 Task: Create a rule from the Routing list, Task moved to a section -> Set Priority in the project AgileFlow , set the section as Done clear the priority
Action: Mouse moved to (60, 370)
Screenshot: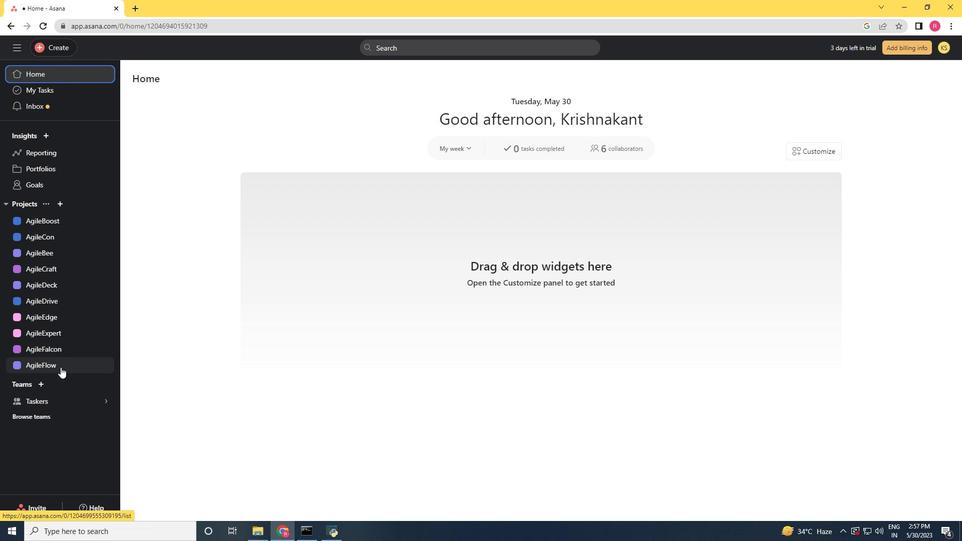 
Action: Mouse pressed left at (60, 370)
Screenshot: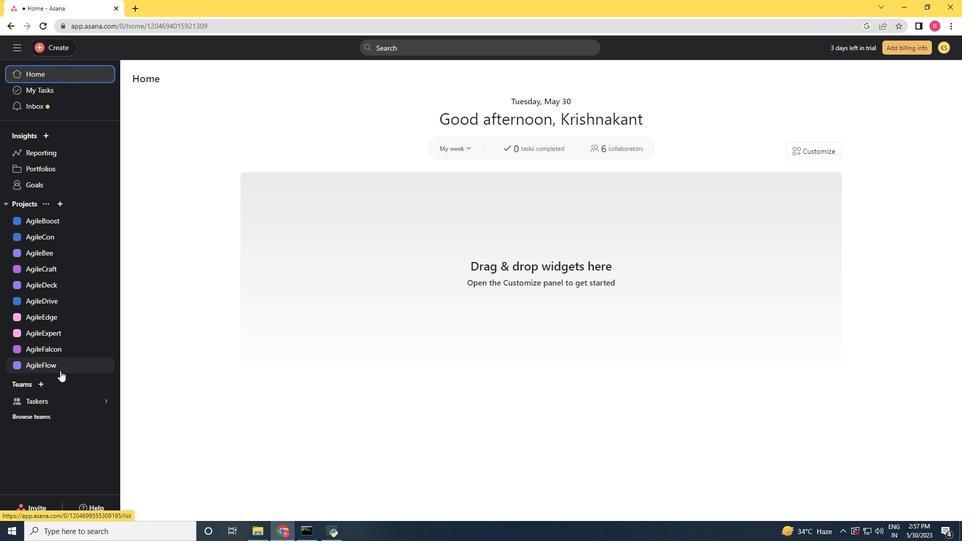 
Action: Mouse moved to (941, 78)
Screenshot: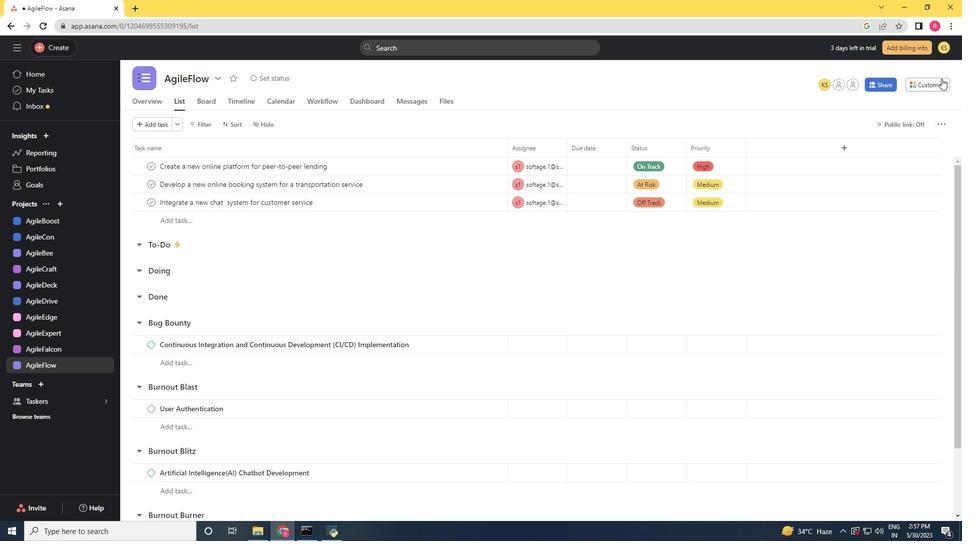 
Action: Mouse pressed left at (941, 78)
Screenshot: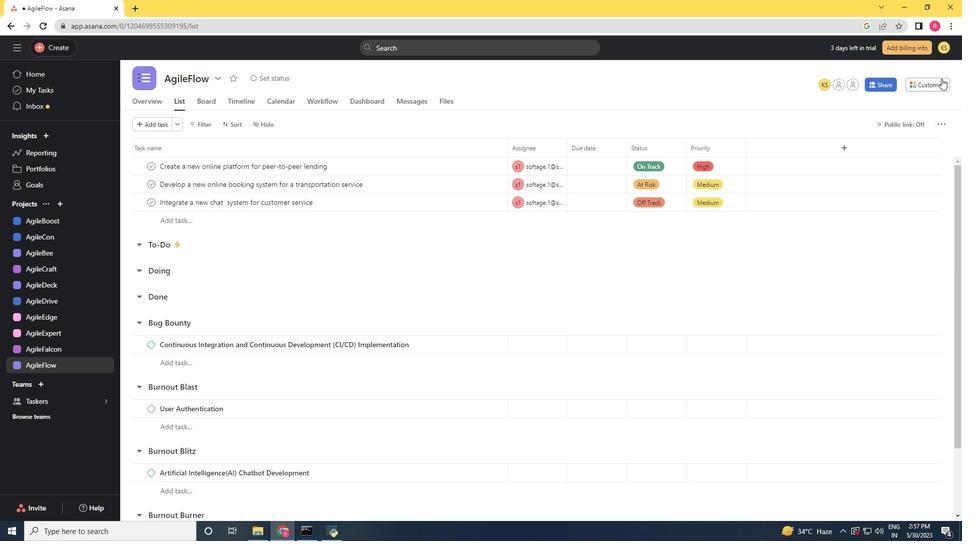 
Action: Mouse moved to (759, 208)
Screenshot: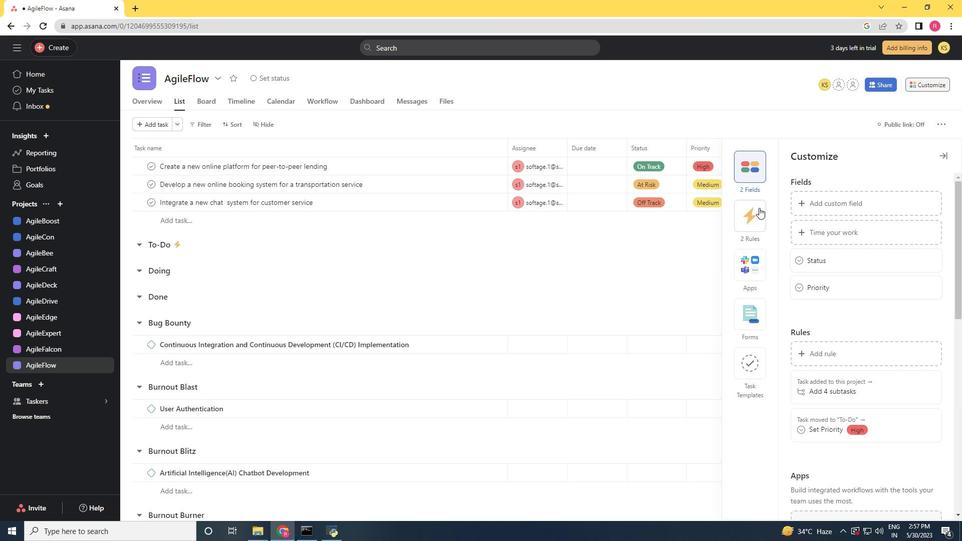 
Action: Mouse pressed left at (759, 208)
Screenshot: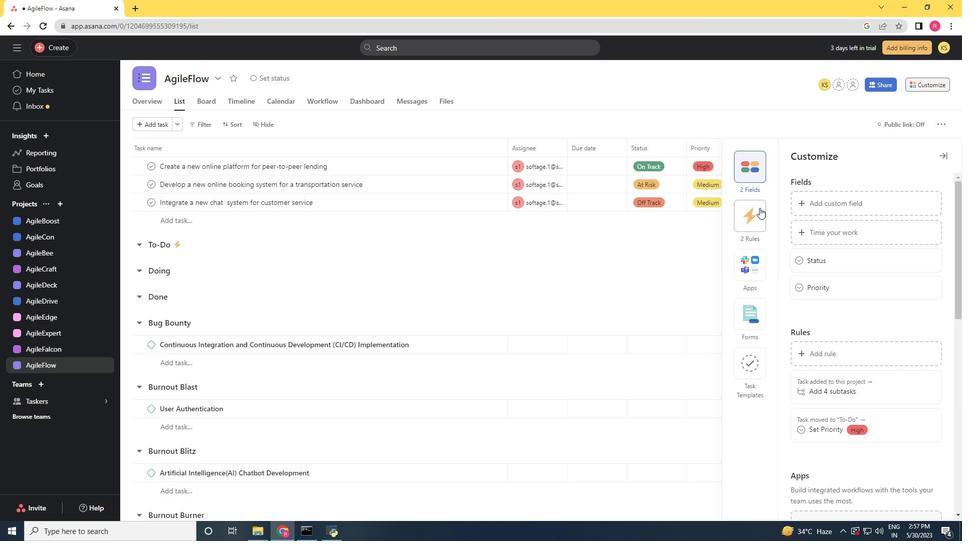 
Action: Mouse moved to (805, 203)
Screenshot: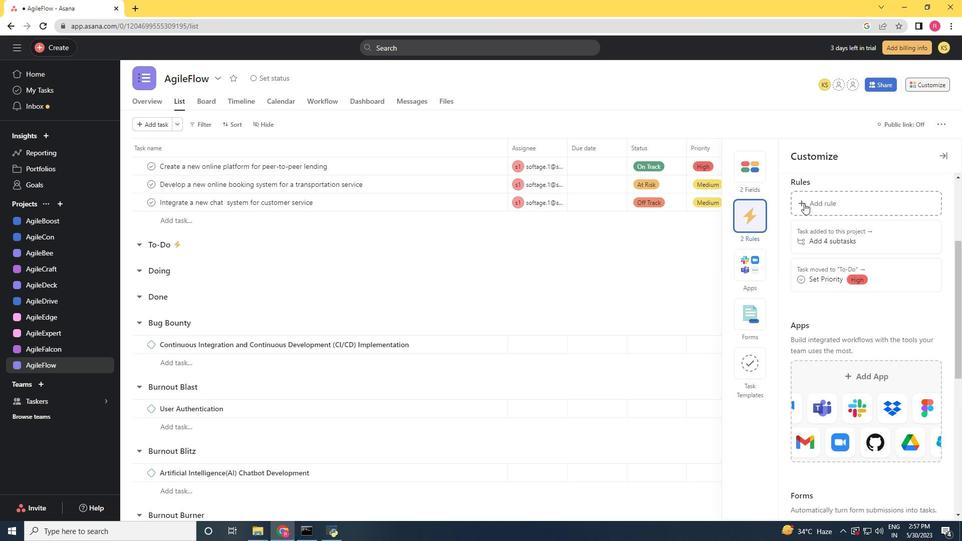 
Action: Mouse pressed left at (805, 203)
Screenshot: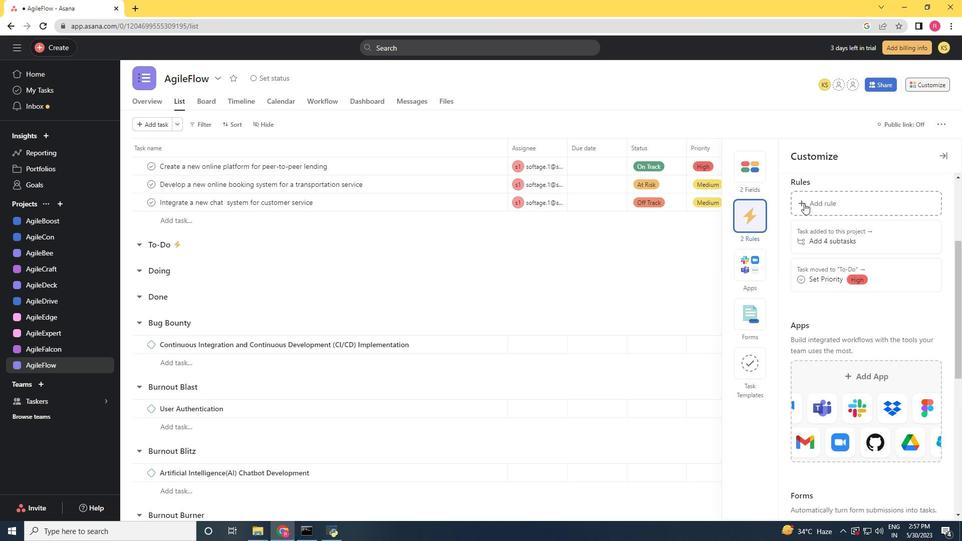 
Action: Mouse moved to (210, 134)
Screenshot: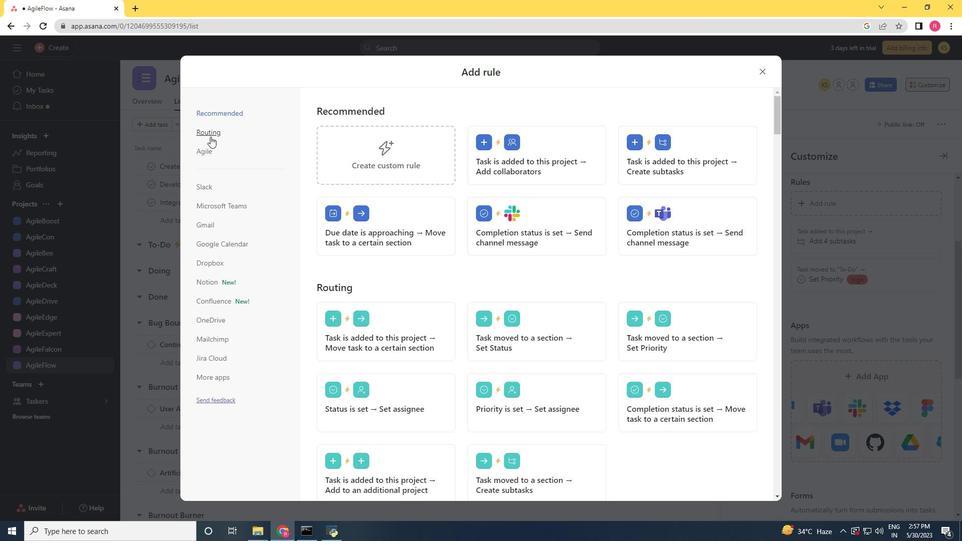 
Action: Mouse pressed left at (210, 134)
Screenshot: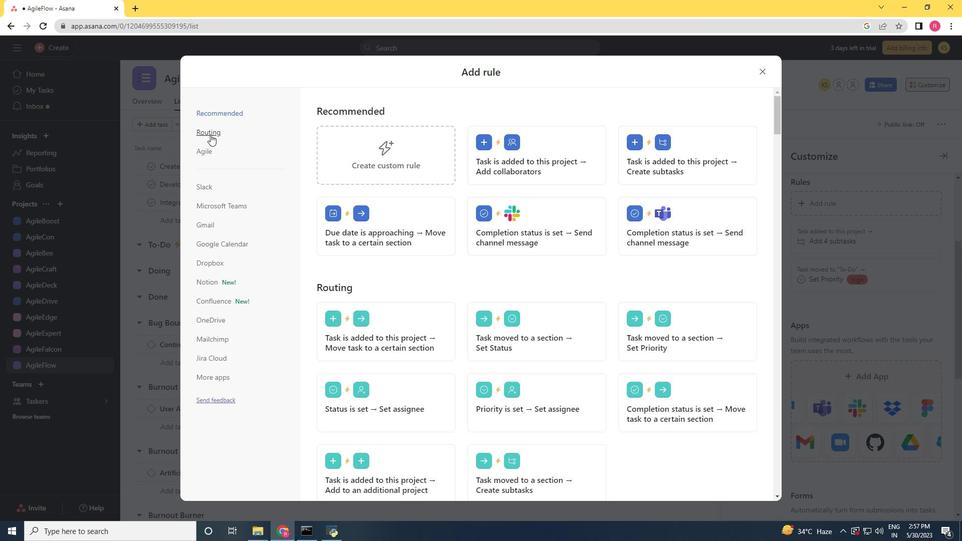 
Action: Mouse moved to (666, 170)
Screenshot: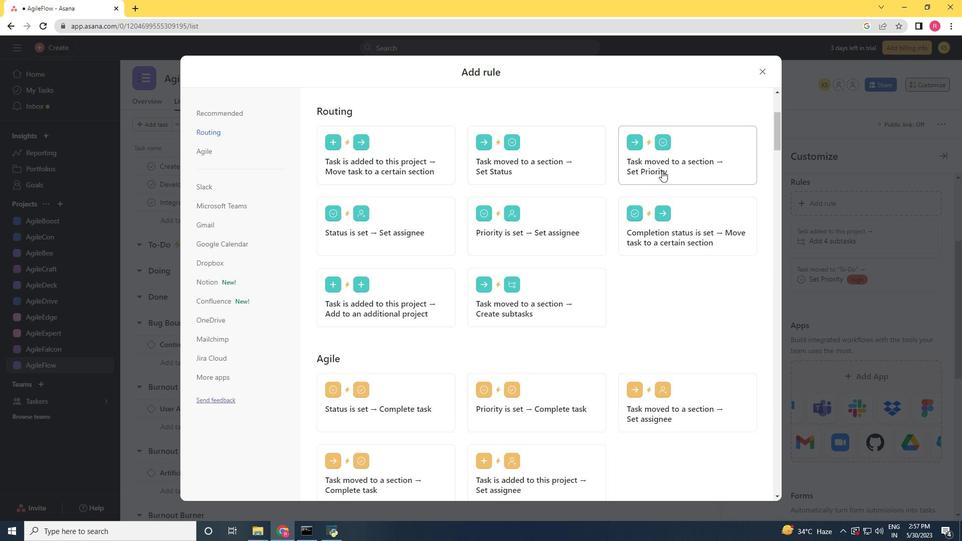 
Action: Mouse pressed left at (666, 170)
Screenshot: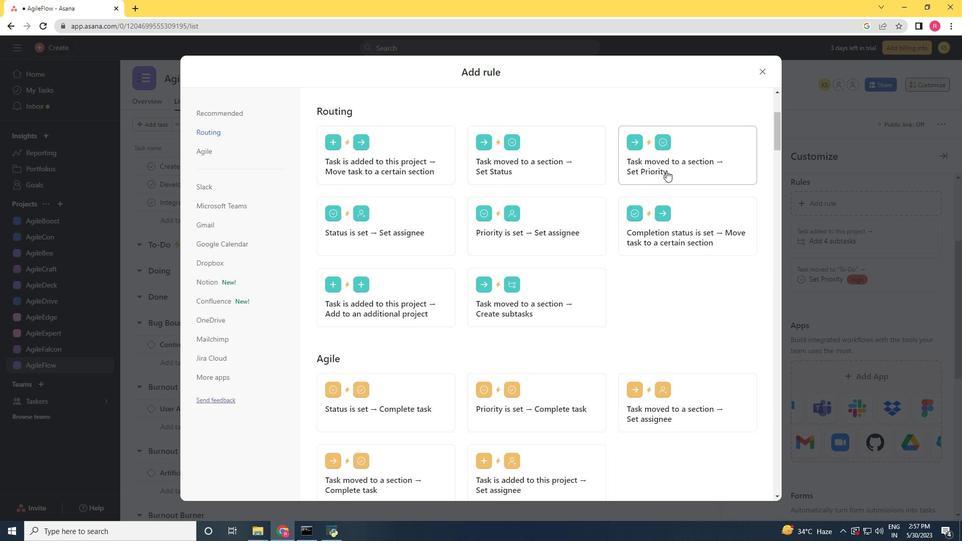 
Action: Mouse moved to (412, 264)
Screenshot: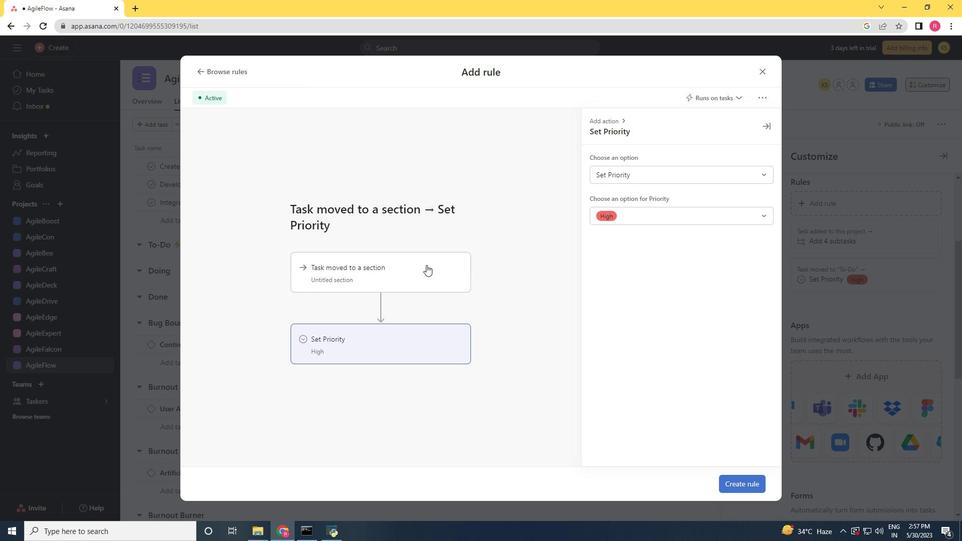 
Action: Mouse pressed left at (412, 264)
Screenshot: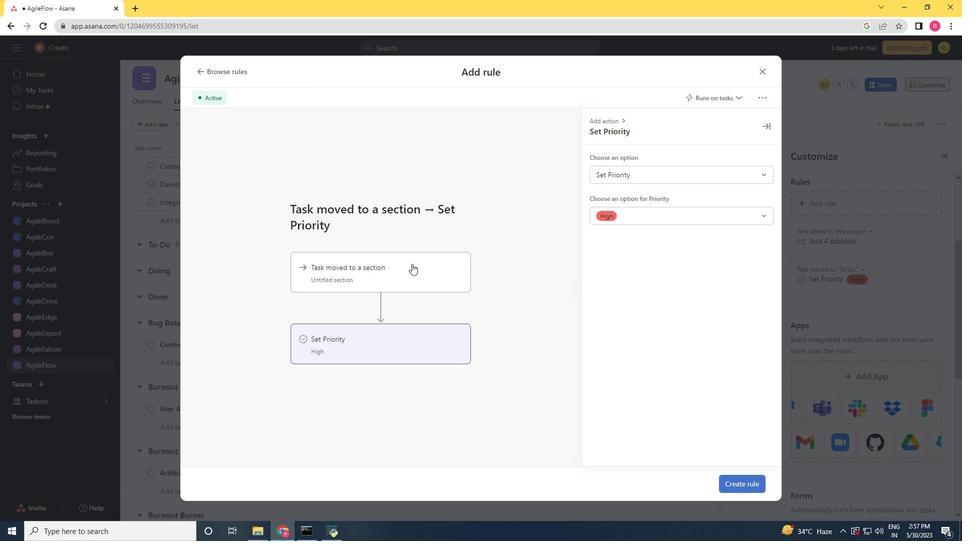 
Action: Mouse moved to (691, 183)
Screenshot: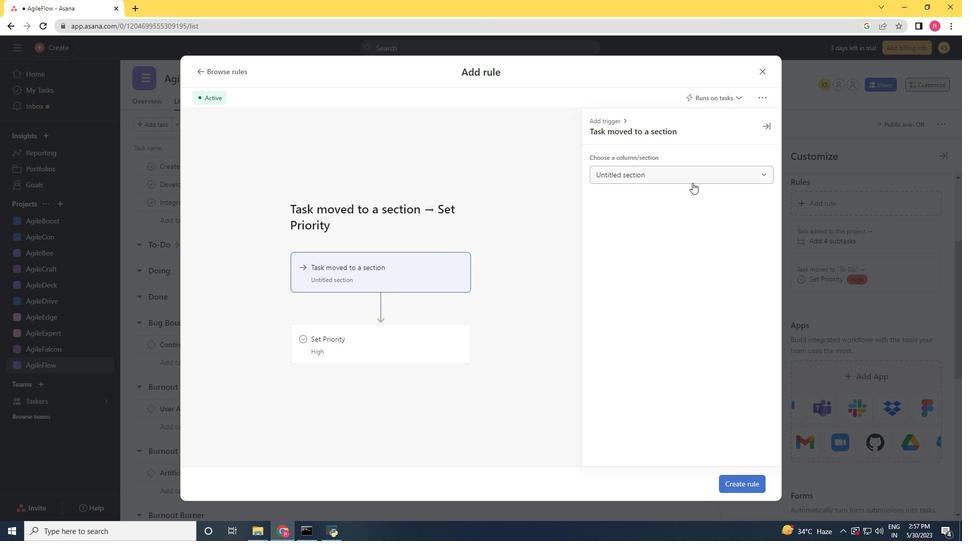 
Action: Mouse pressed left at (691, 183)
Screenshot: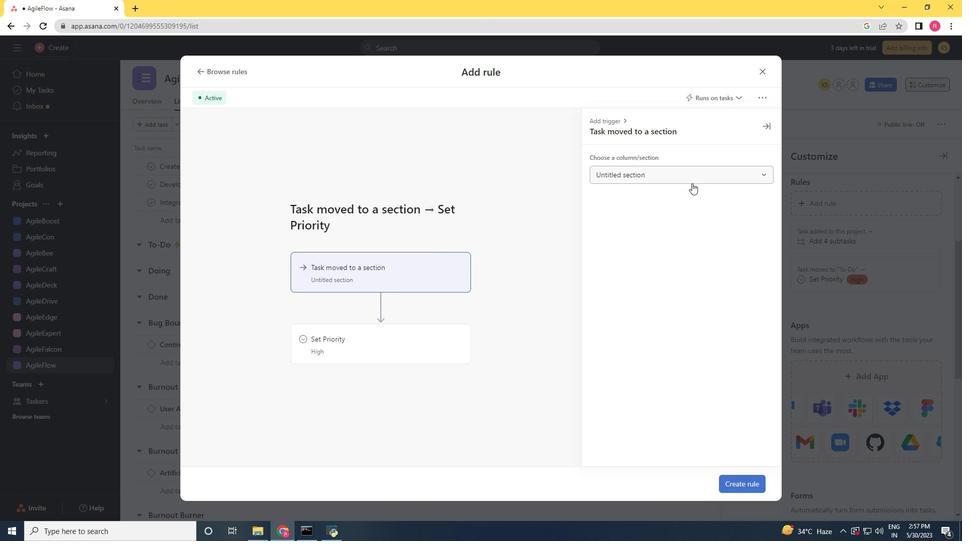
Action: Mouse moved to (684, 174)
Screenshot: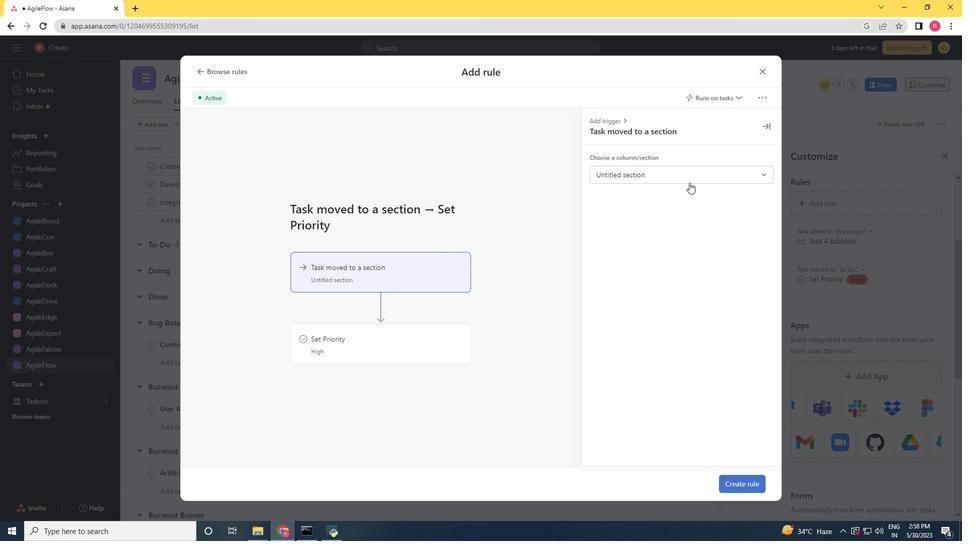 
Action: Mouse pressed left at (684, 174)
Screenshot: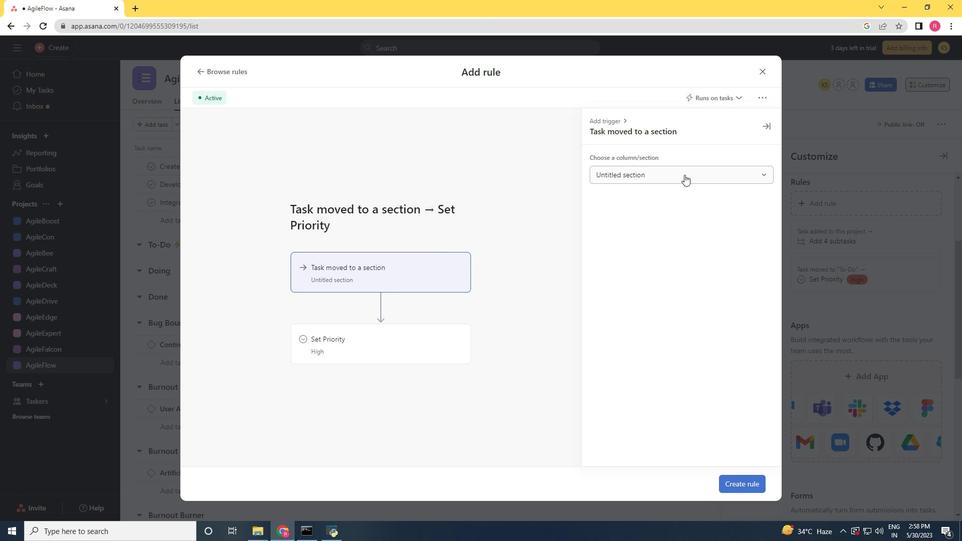 
Action: Mouse moved to (620, 251)
Screenshot: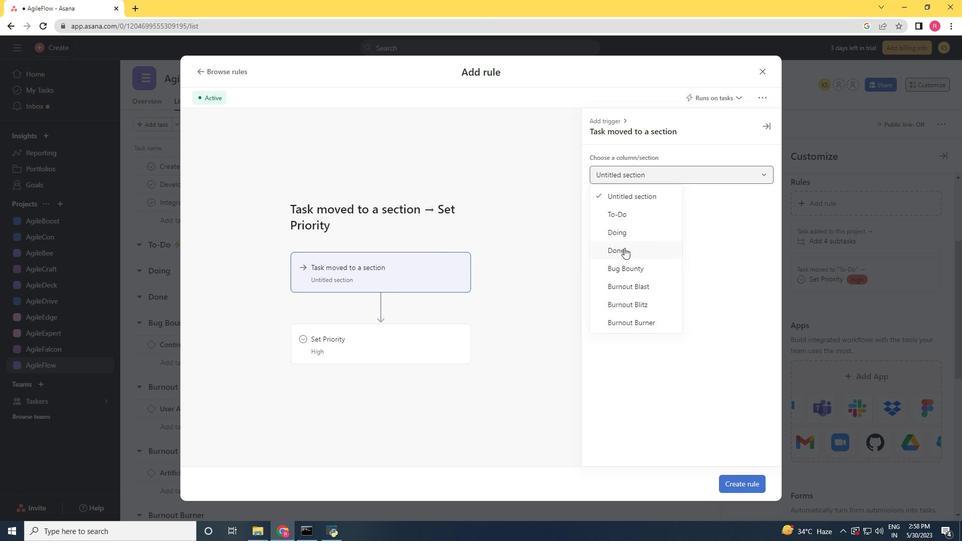 
Action: Mouse pressed left at (620, 251)
Screenshot: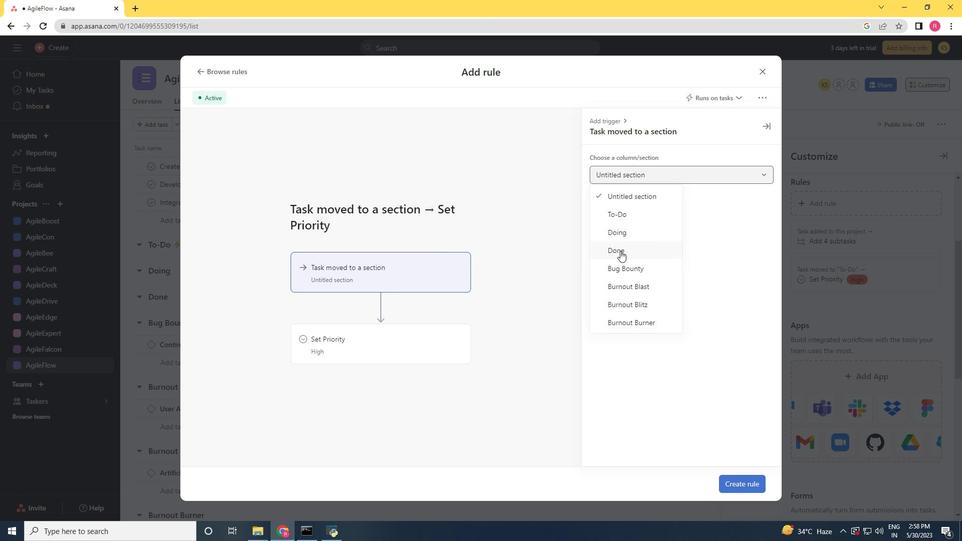 
Action: Mouse moved to (396, 330)
Screenshot: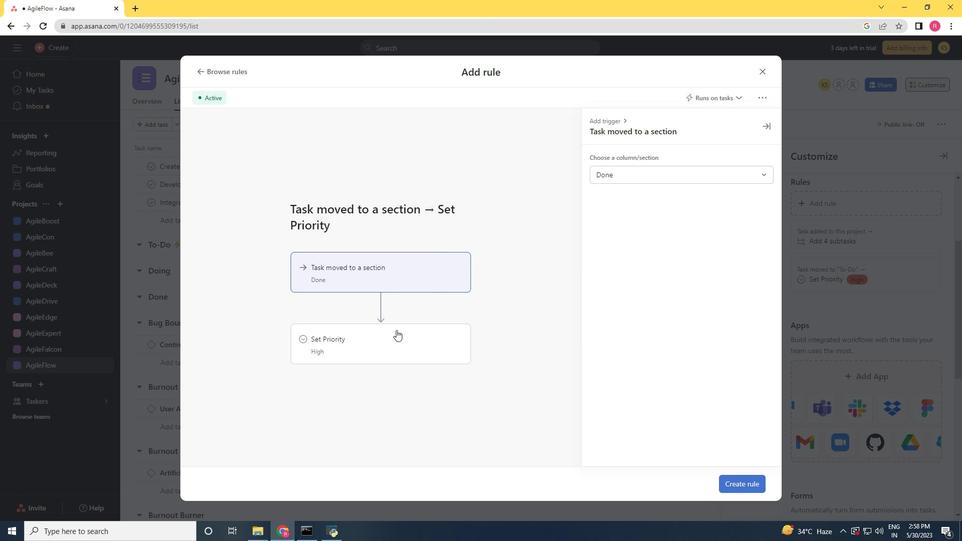 
Action: Mouse pressed left at (396, 330)
Screenshot: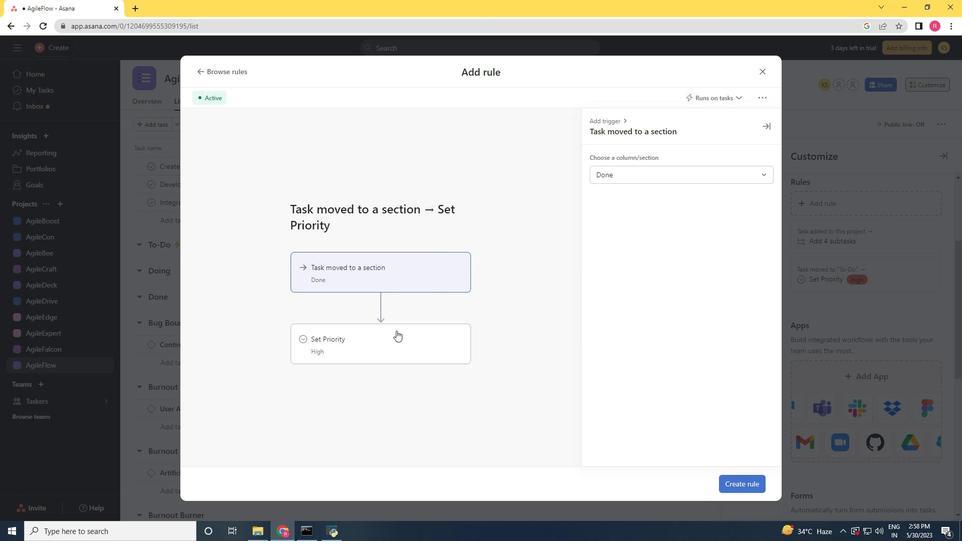 
Action: Mouse moved to (630, 173)
Screenshot: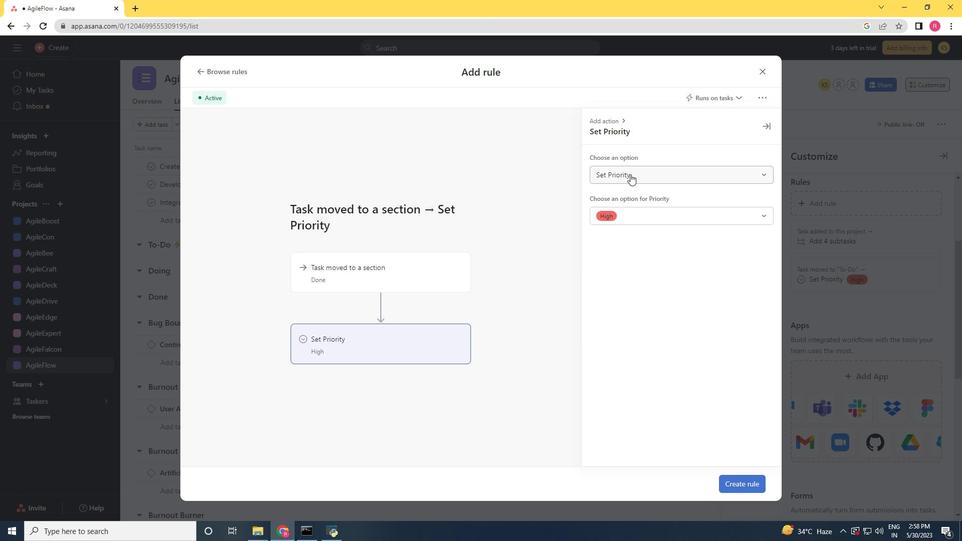 
Action: Mouse pressed left at (630, 173)
Screenshot: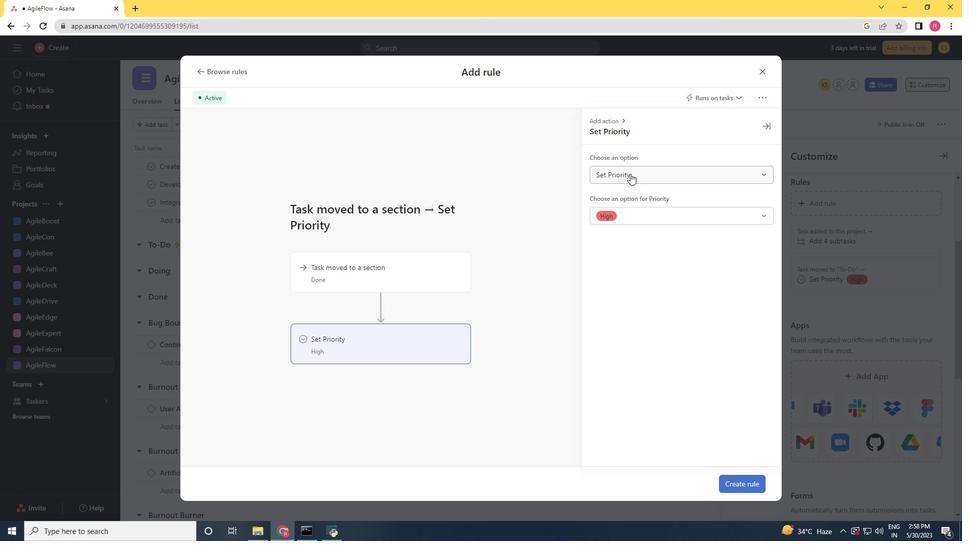 
Action: Mouse moved to (629, 213)
Screenshot: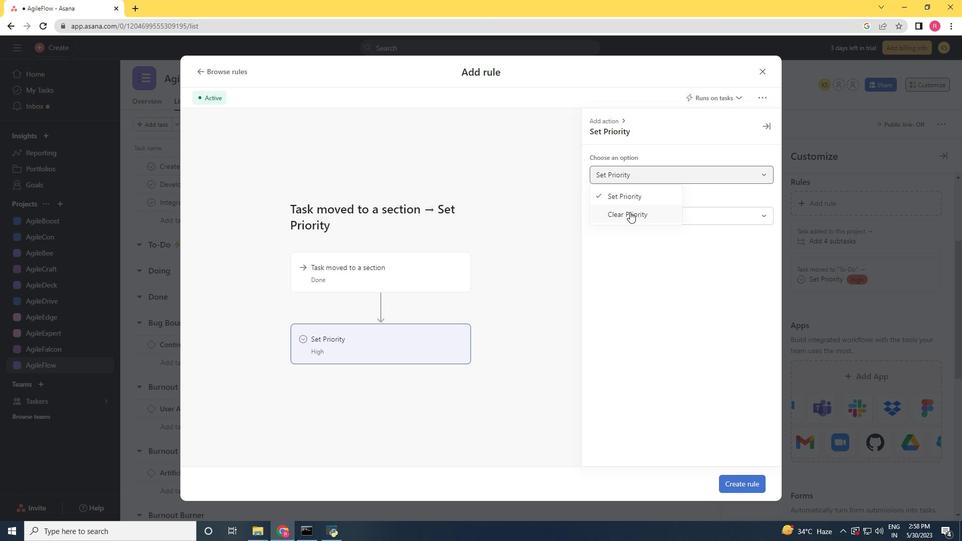 
Action: Mouse pressed left at (629, 213)
Screenshot: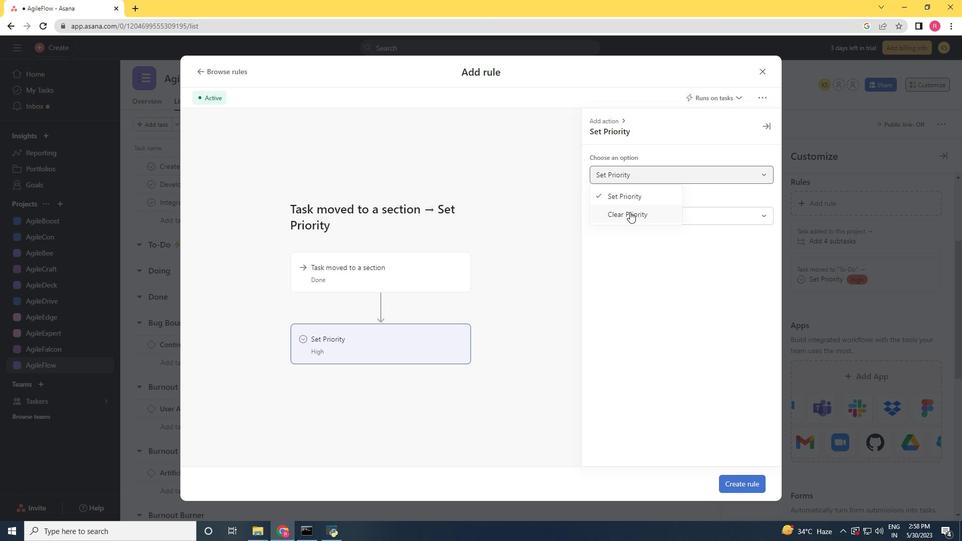 
Action: Mouse moved to (748, 486)
Screenshot: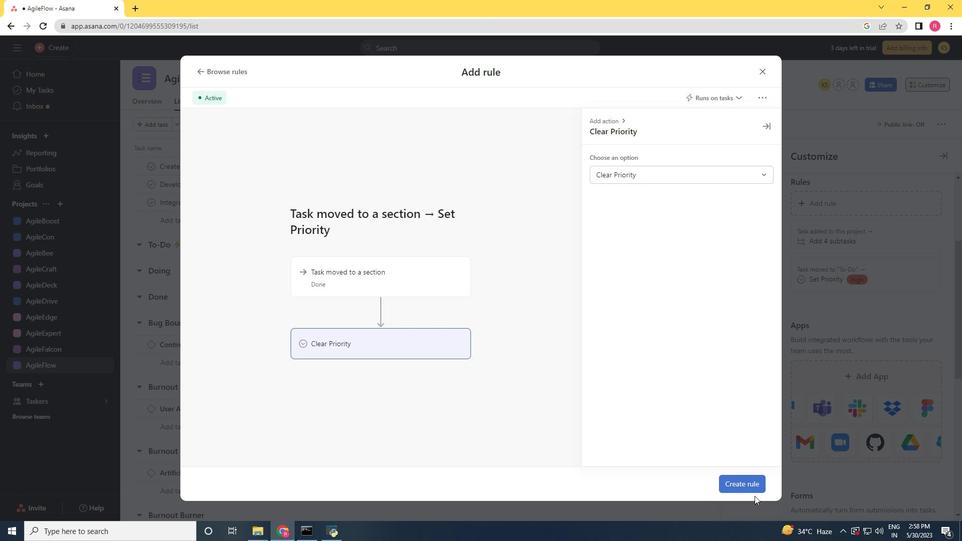 
Action: Mouse pressed left at (748, 486)
Screenshot: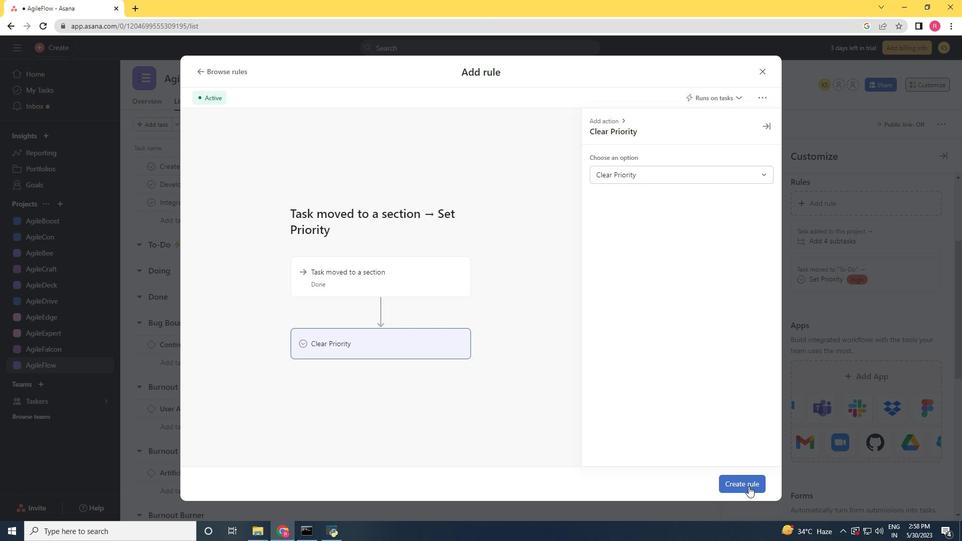 
Action: Mouse moved to (744, 418)
Screenshot: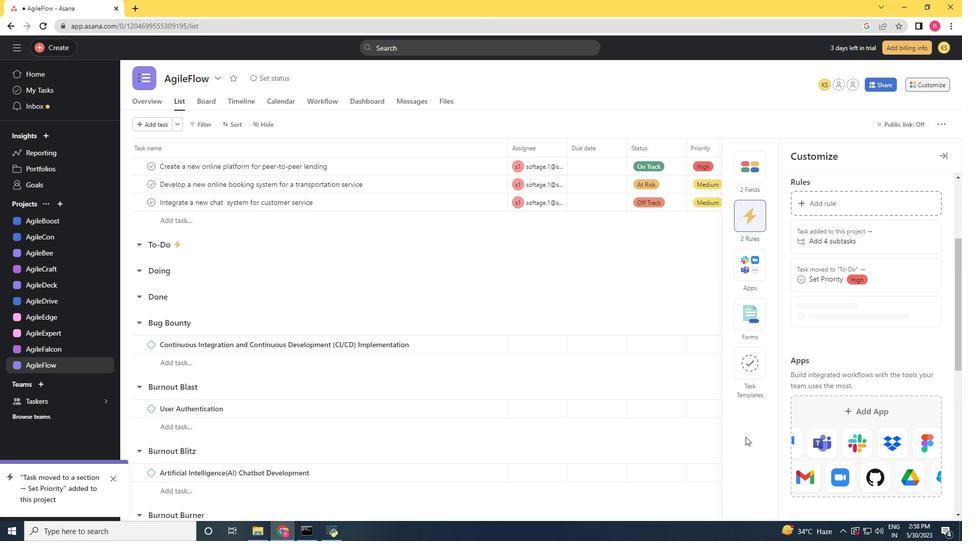 
